 Task: Set the border height for the mosaic video sub source to 30.
Action: Mouse moved to (118, 12)
Screenshot: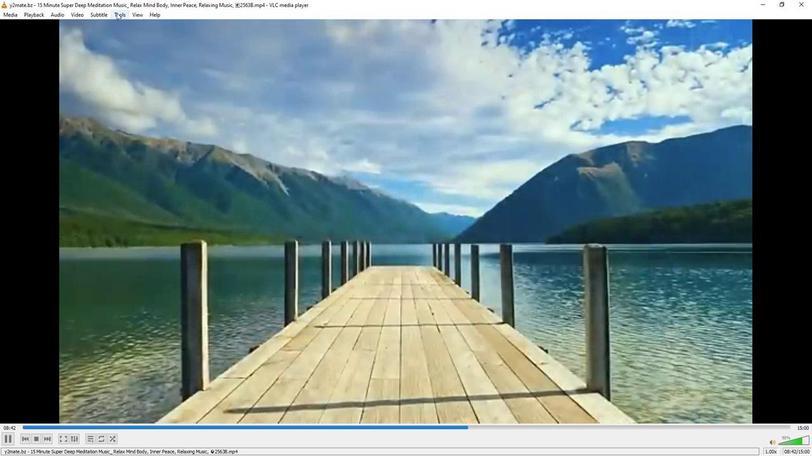 
Action: Mouse pressed left at (118, 12)
Screenshot: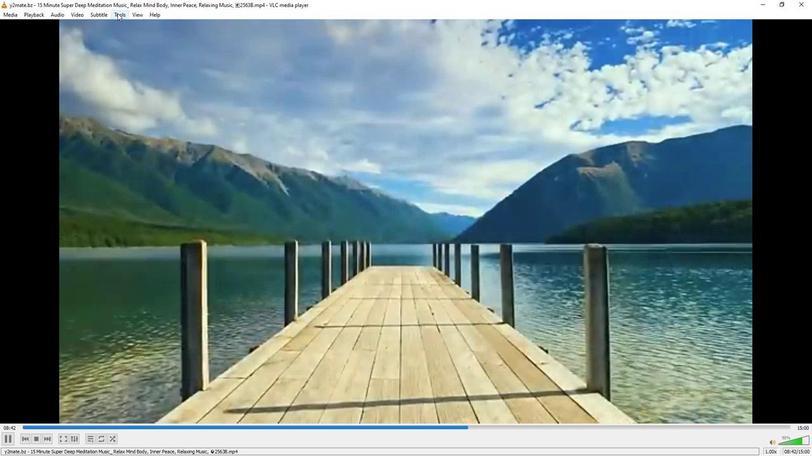 
Action: Mouse moved to (131, 115)
Screenshot: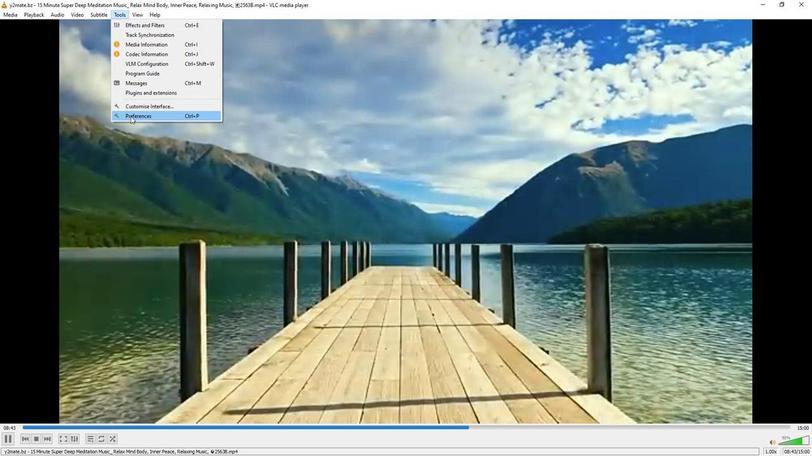 
Action: Mouse pressed left at (131, 115)
Screenshot: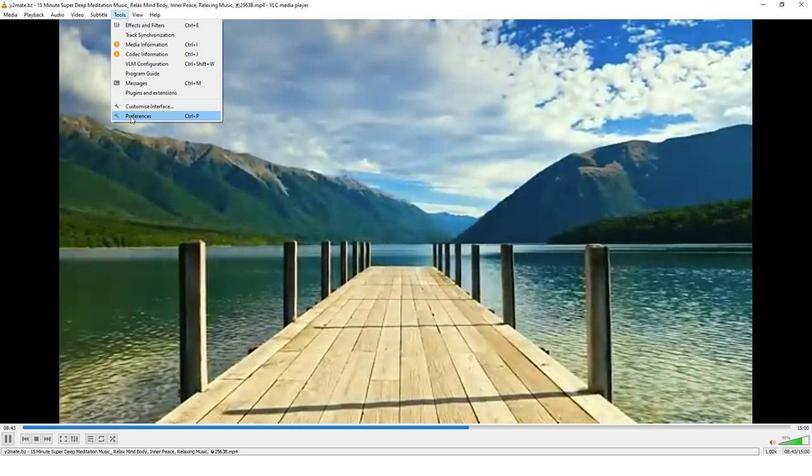 
Action: Mouse moved to (270, 371)
Screenshot: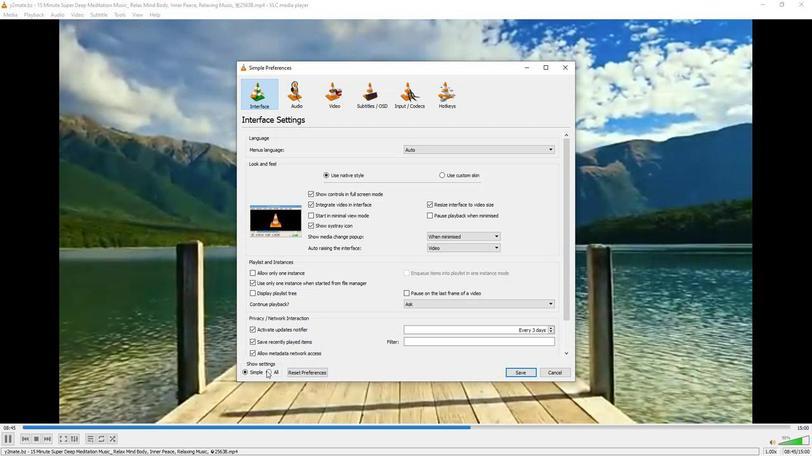 
Action: Mouse pressed left at (270, 371)
Screenshot: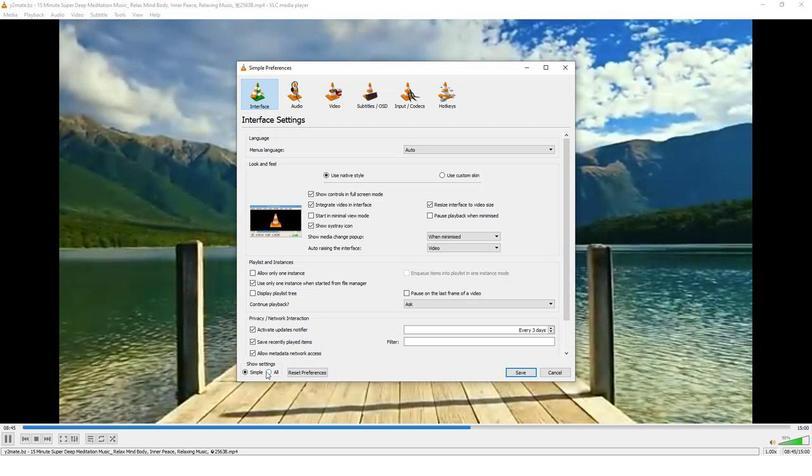 
Action: Mouse moved to (279, 257)
Screenshot: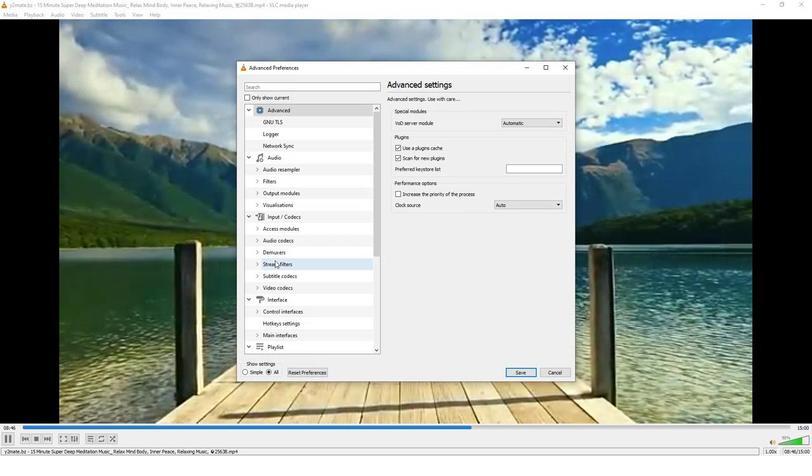 
Action: Mouse scrolled (279, 257) with delta (0, 0)
Screenshot: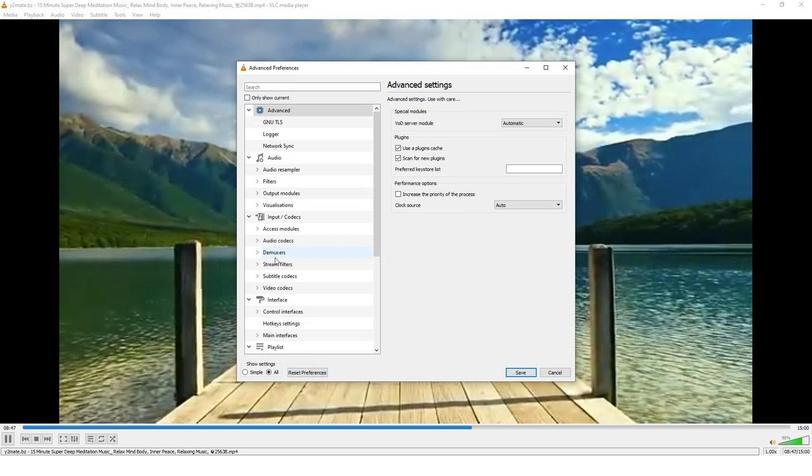 
Action: Mouse moved to (279, 257)
Screenshot: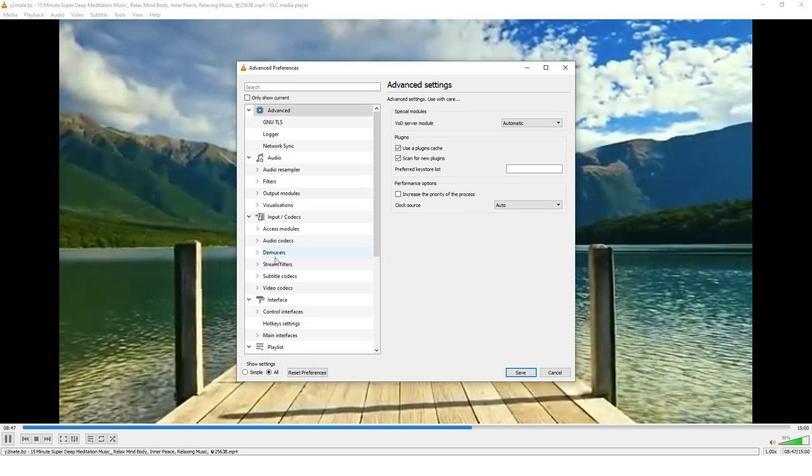 
Action: Mouse scrolled (279, 256) with delta (0, 0)
Screenshot: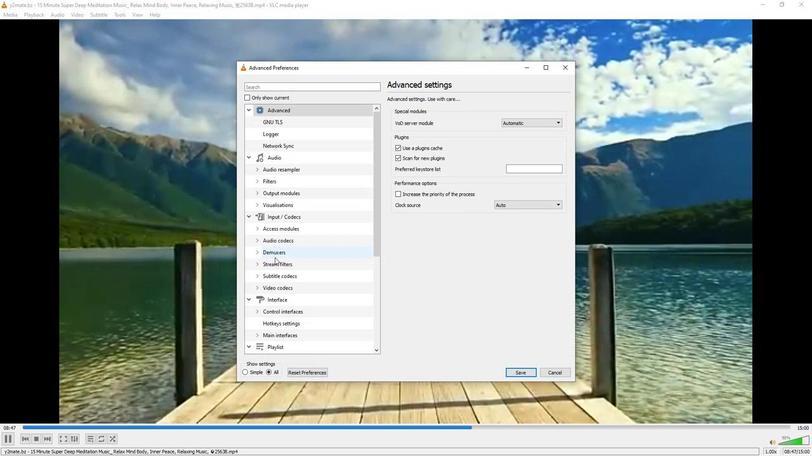 
Action: Mouse moved to (277, 255)
Screenshot: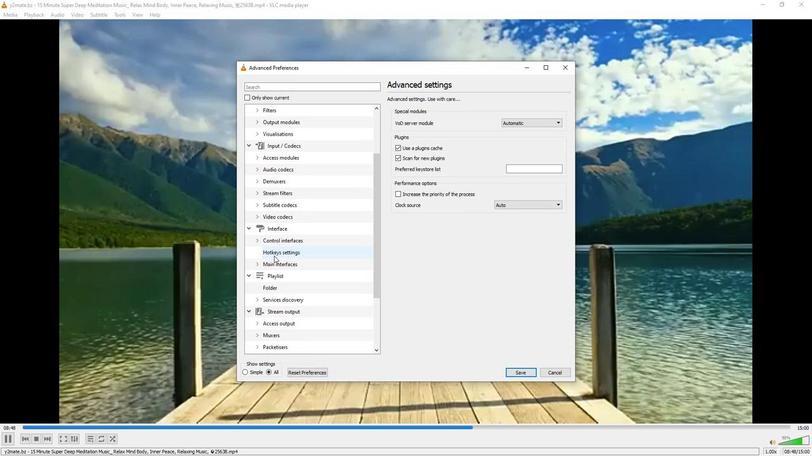 
Action: Mouse scrolled (277, 255) with delta (0, 0)
Screenshot: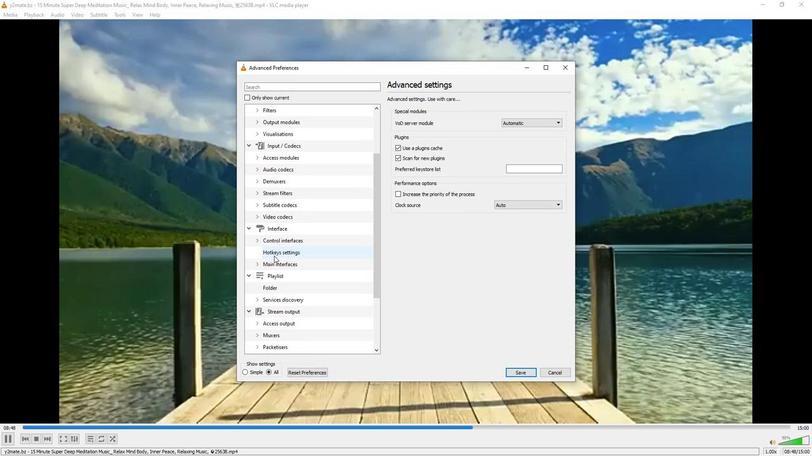 
Action: Mouse moved to (276, 256)
Screenshot: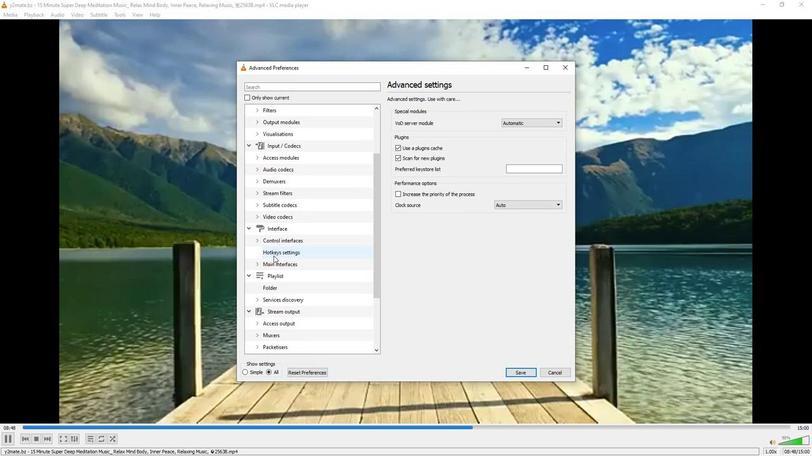 
Action: Mouse scrolled (276, 255) with delta (0, 0)
Screenshot: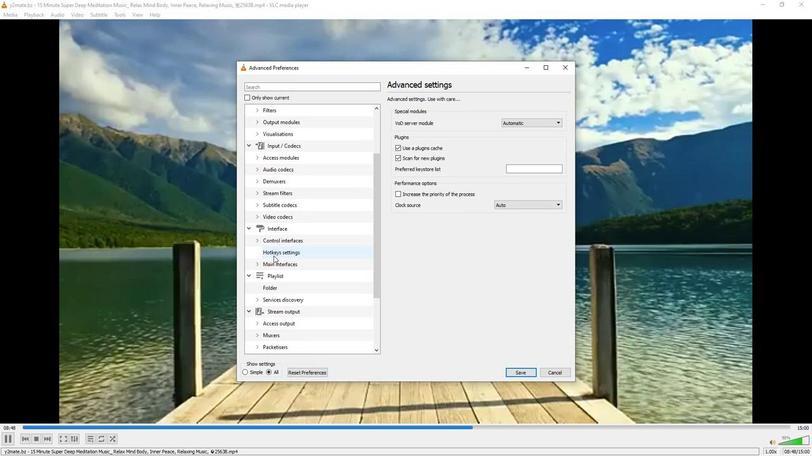 
Action: Mouse moved to (276, 256)
Screenshot: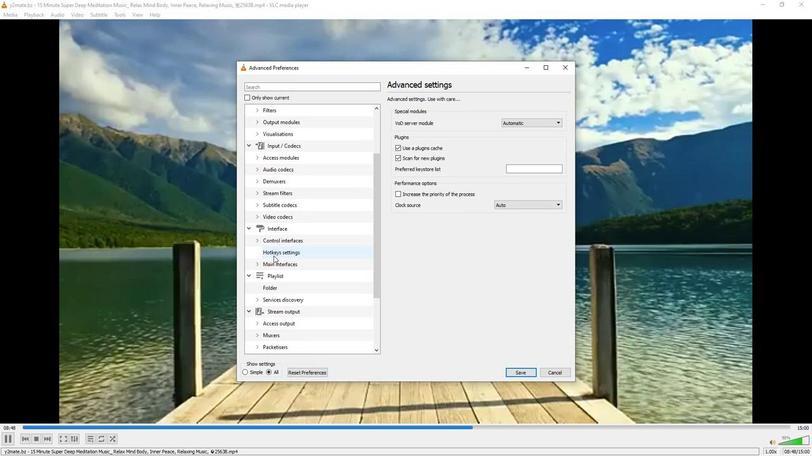 
Action: Mouse scrolled (276, 255) with delta (0, 0)
Screenshot: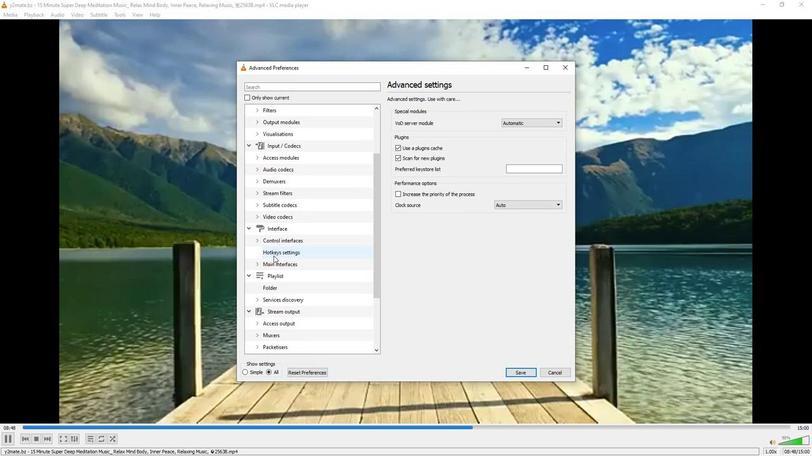 
Action: Mouse scrolled (276, 255) with delta (0, 0)
Screenshot: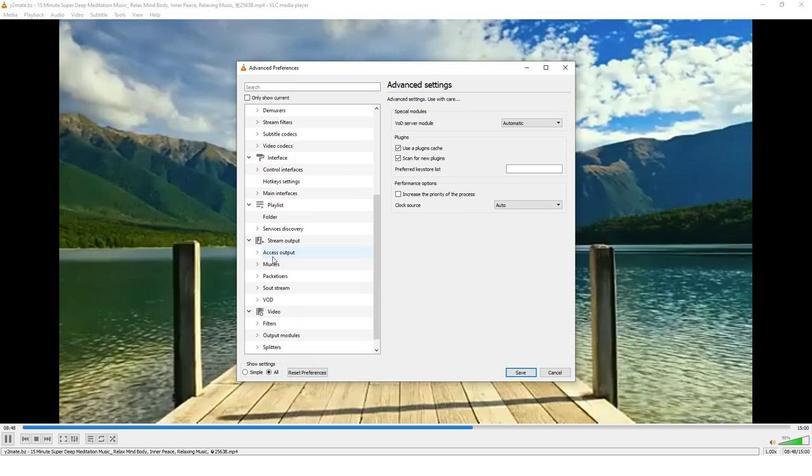 
Action: Mouse moved to (272, 298)
Screenshot: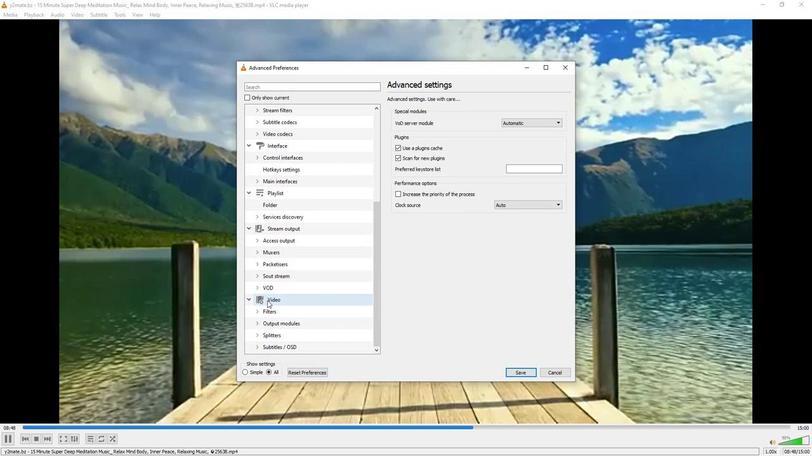 
Action: Mouse scrolled (272, 298) with delta (0, 0)
Screenshot: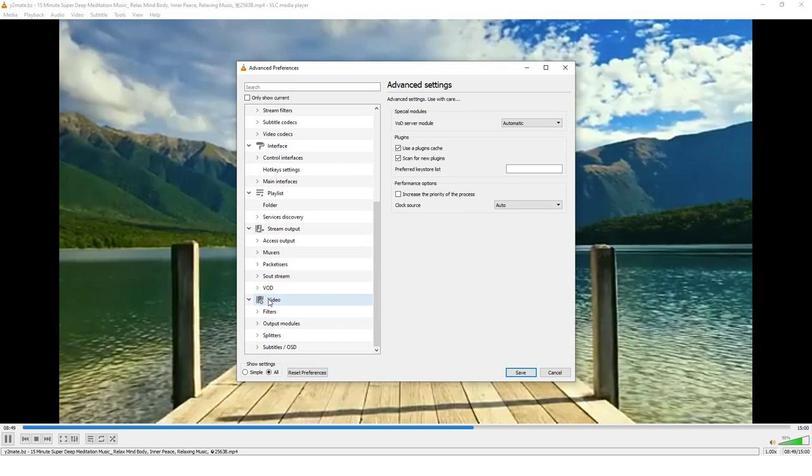 
Action: Mouse scrolled (272, 298) with delta (0, 0)
Screenshot: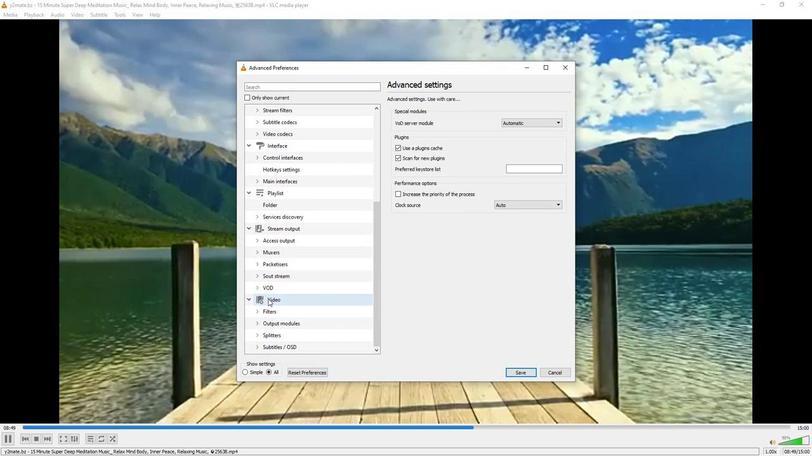 
Action: Mouse scrolled (272, 298) with delta (0, 0)
Screenshot: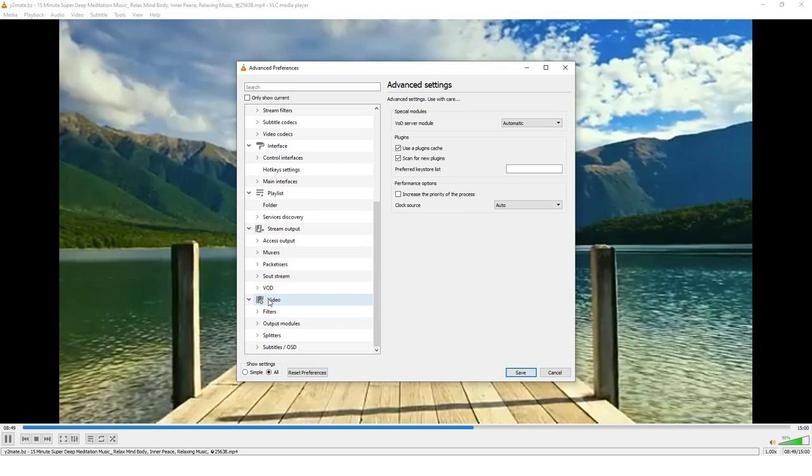 
Action: Mouse scrolled (272, 298) with delta (0, 0)
Screenshot: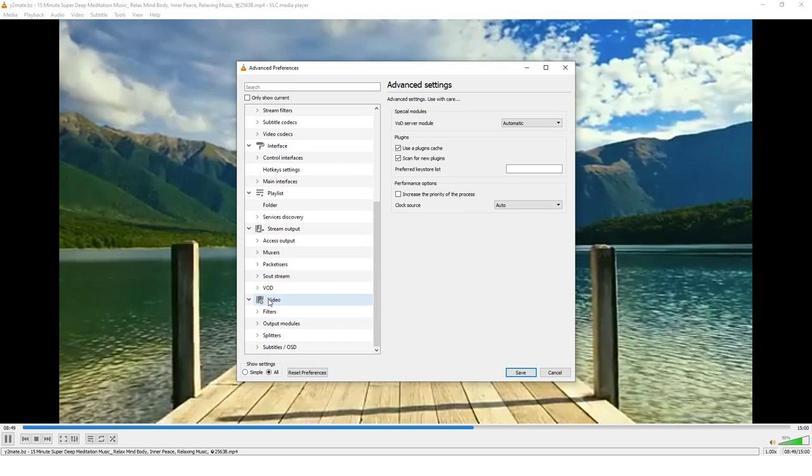
Action: Mouse moved to (272, 297)
Screenshot: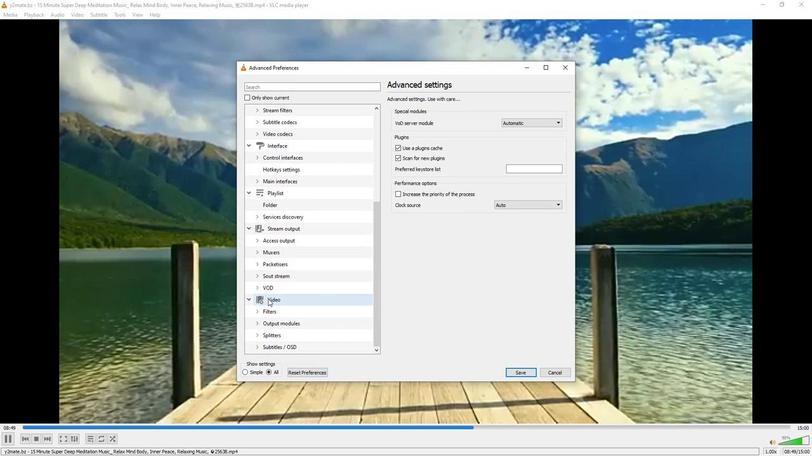 
Action: Mouse scrolled (272, 297) with delta (0, 0)
Screenshot: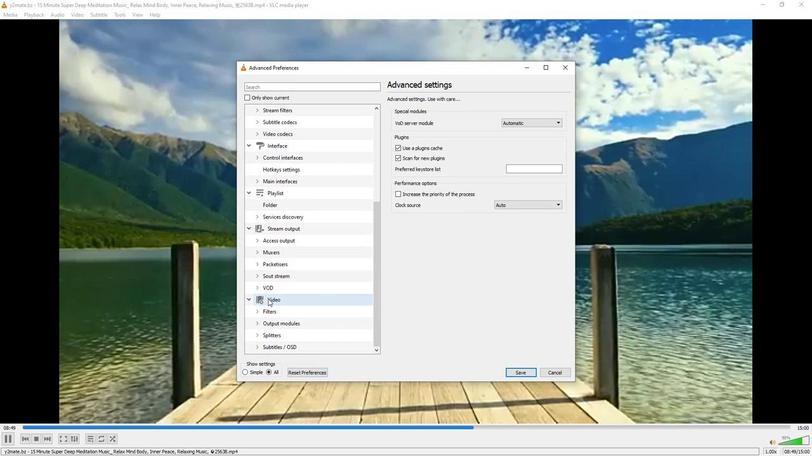 
Action: Mouse moved to (260, 348)
Screenshot: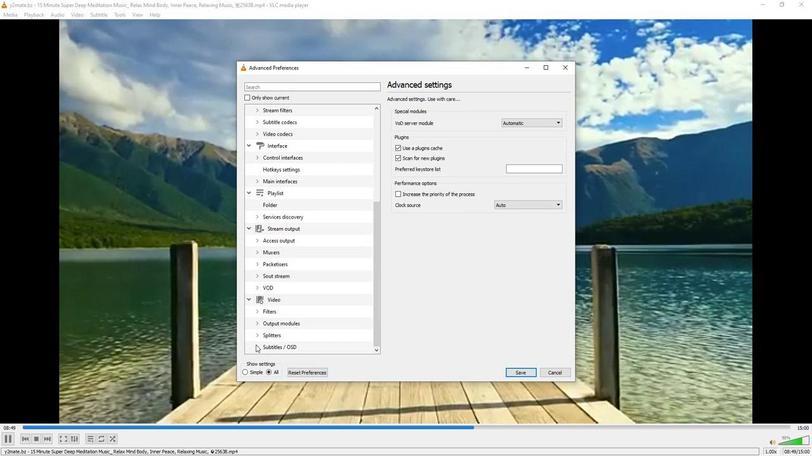 
Action: Mouse pressed left at (260, 348)
Screenshot: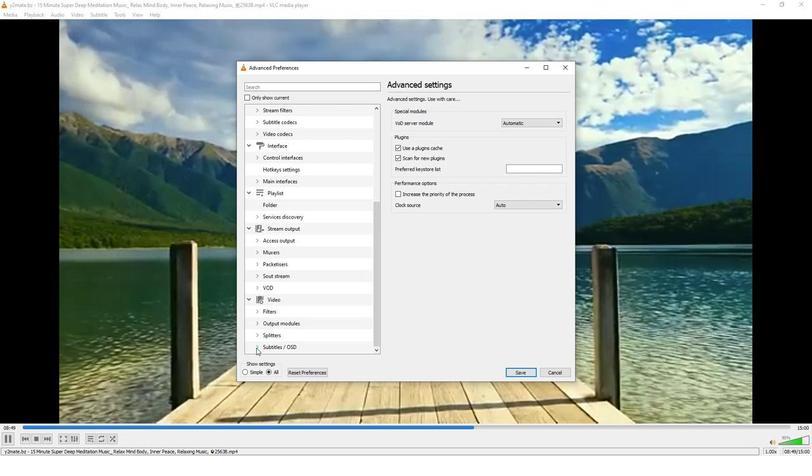 
Action: Mouse moved to (284, 312)
Screenshot: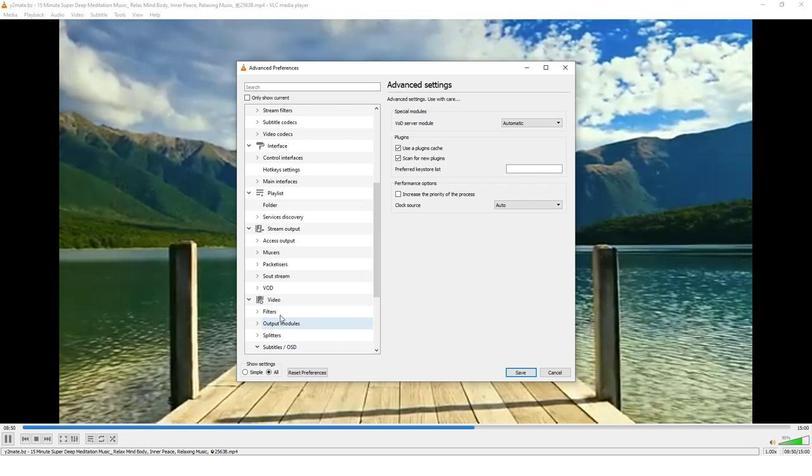 
Action: Mouse scrolled (284, 311) with delta (0, 0)
Screenshot: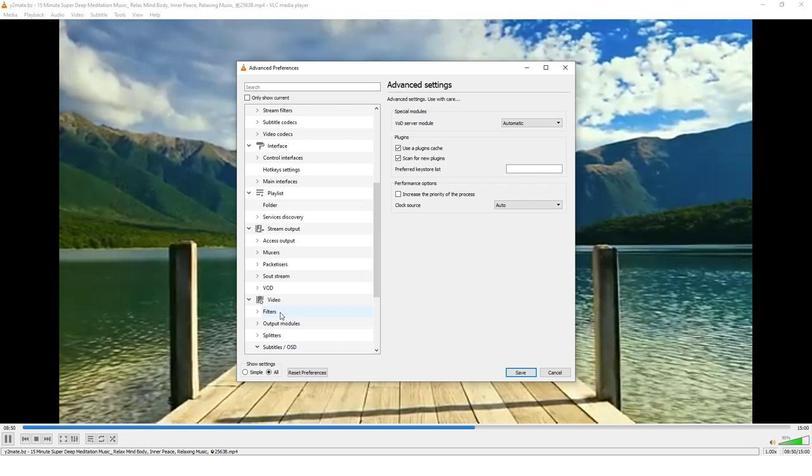 
Action: Mouse scrolled (284, 311) with delta (0, 0)
Screenshot: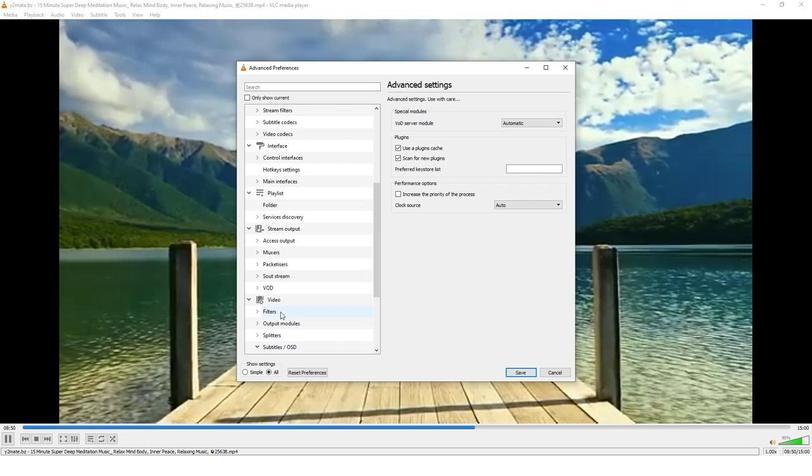 
Action: Mouse scrolled (284, 311) with delta (0, 0)
Screenshot: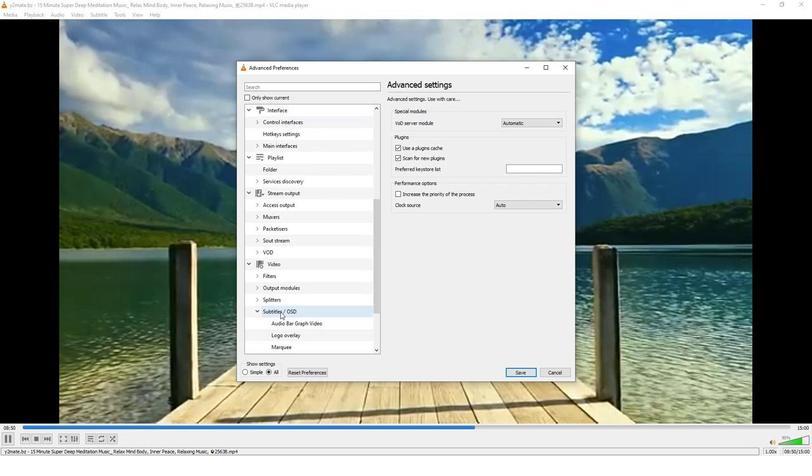 
Action: Mouse scrolled (284, 311) with delta (0, 0)
Screenshot: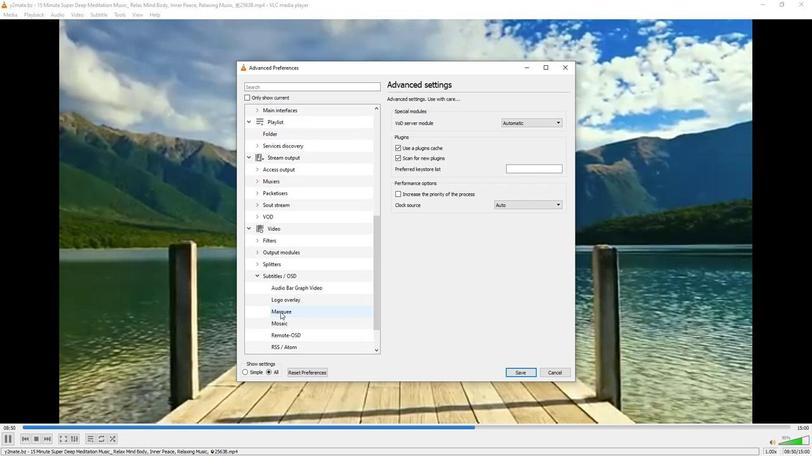 
Action: Mouse moved to (284, 312)
Screenshot: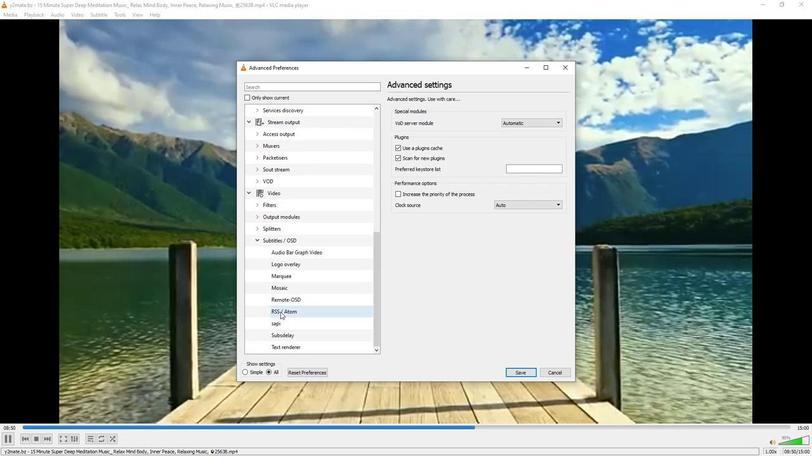 
Action: Mouse scrolled (284, 311) with delta (0, 0)
Screenshot: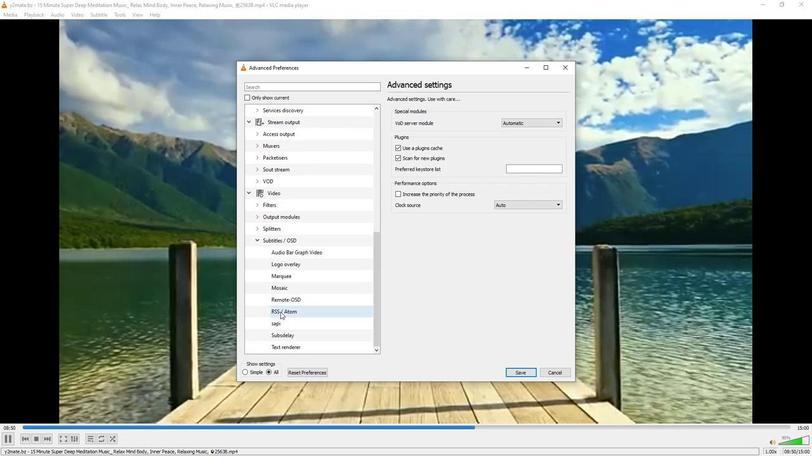 
Action: Mouse moved to (283, 307)
Screenshot: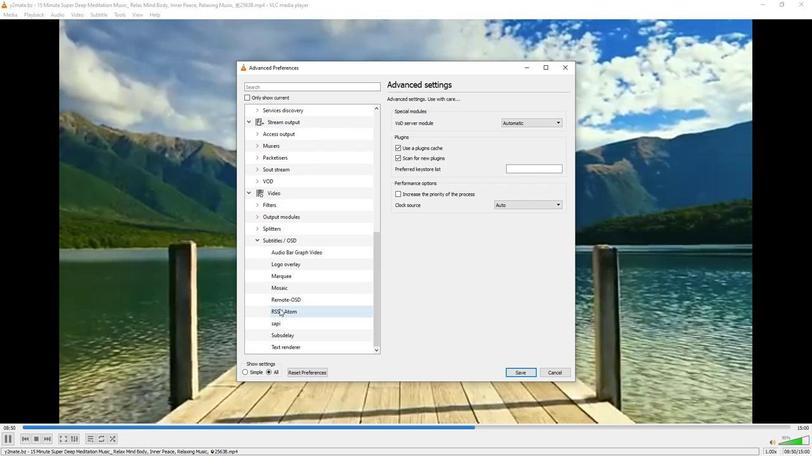 
Action: Mouse scrolled (283, 307) with delta (0, 0)
Screenshot: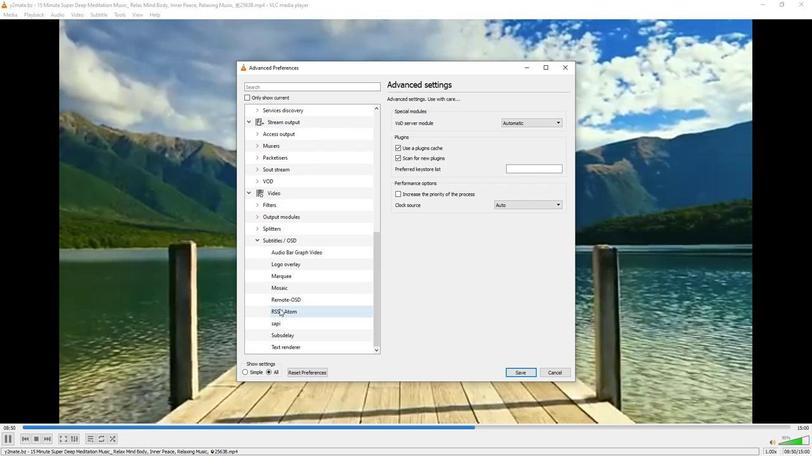
Action: Mouse moved to (291, 287)
Screenshot: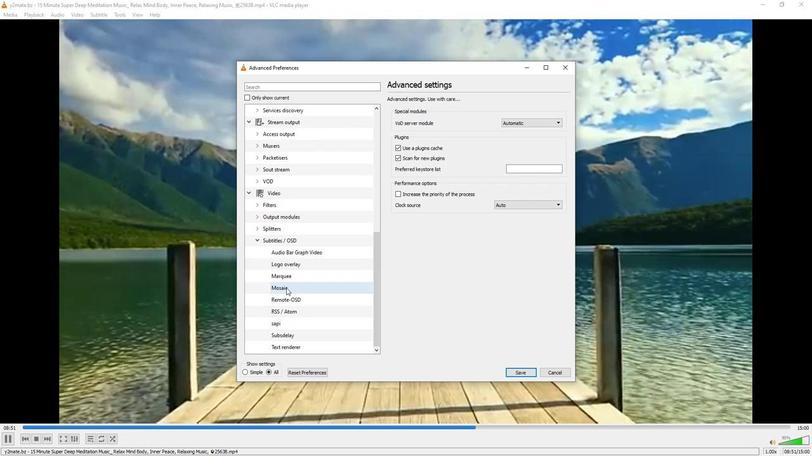 
Action: Mouse pressed left at (291, 287)
Screenshot: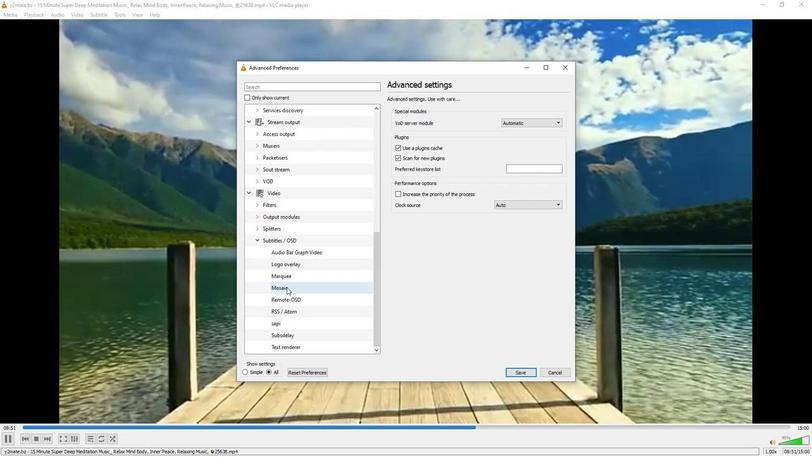 
Action: Mouse moved to (567, 192)
Screenshot: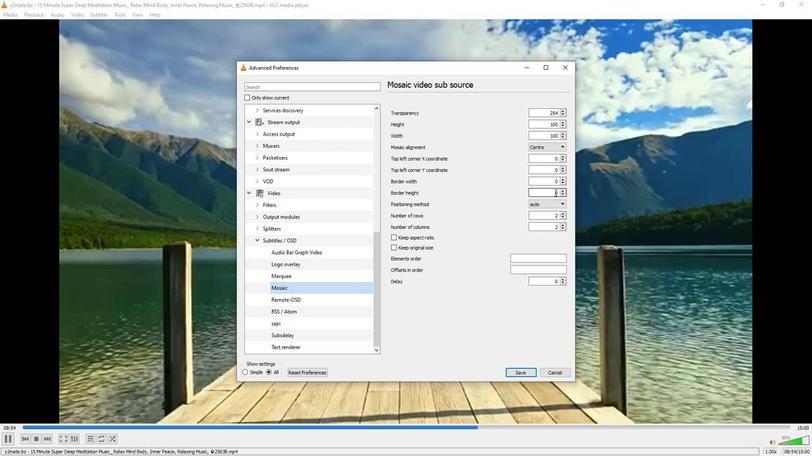 
Action: Mouse pressed left at (567, 192)
Screenshot: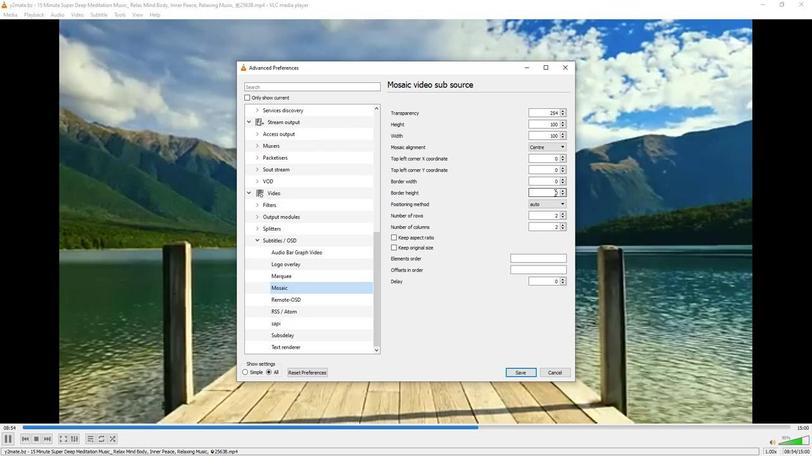 
Action: Mouse moved to (578, 190)
Screenshot: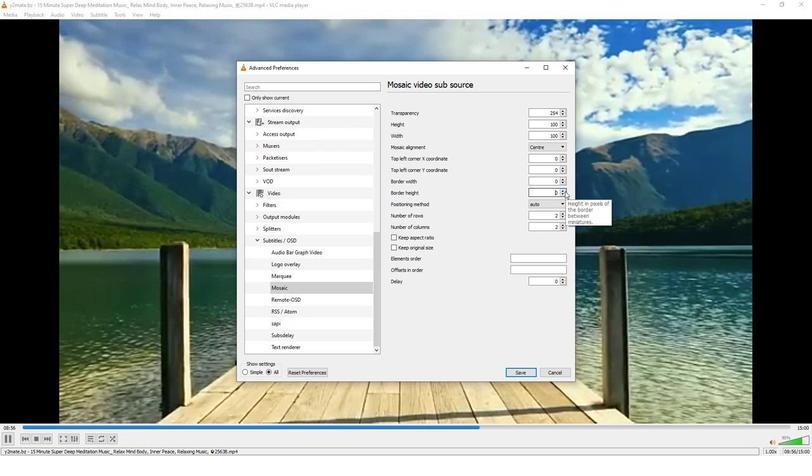 
Action: Key pressed 3
Screenshot: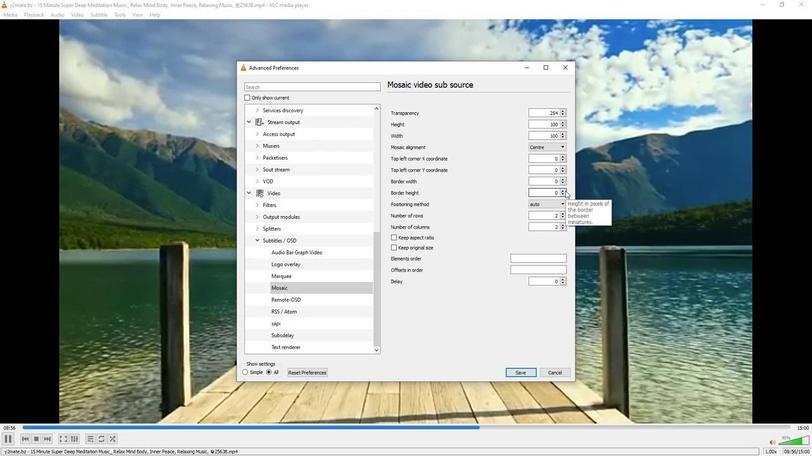 
Action: Mouse moved to (556, 224)
Screenshot: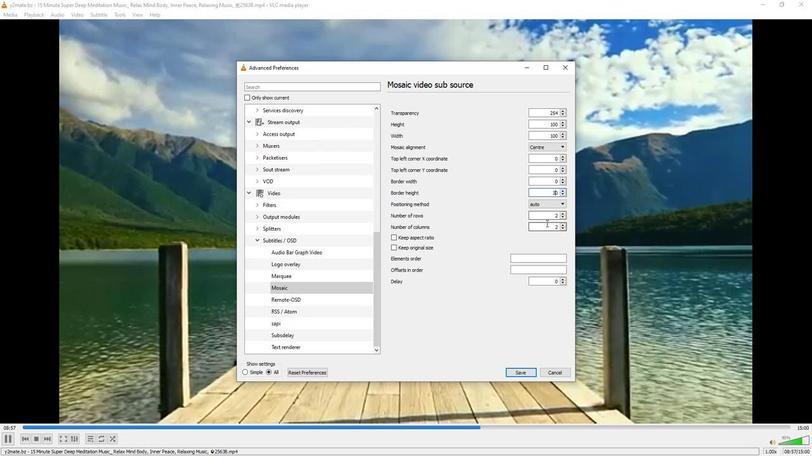 
